 Task: Create a section Feature Flurry and in the section, add a milestone Natural Language Processing Integration in the project ZirconTech.
Action: Mouse moved to (56, 241)
Screenshot: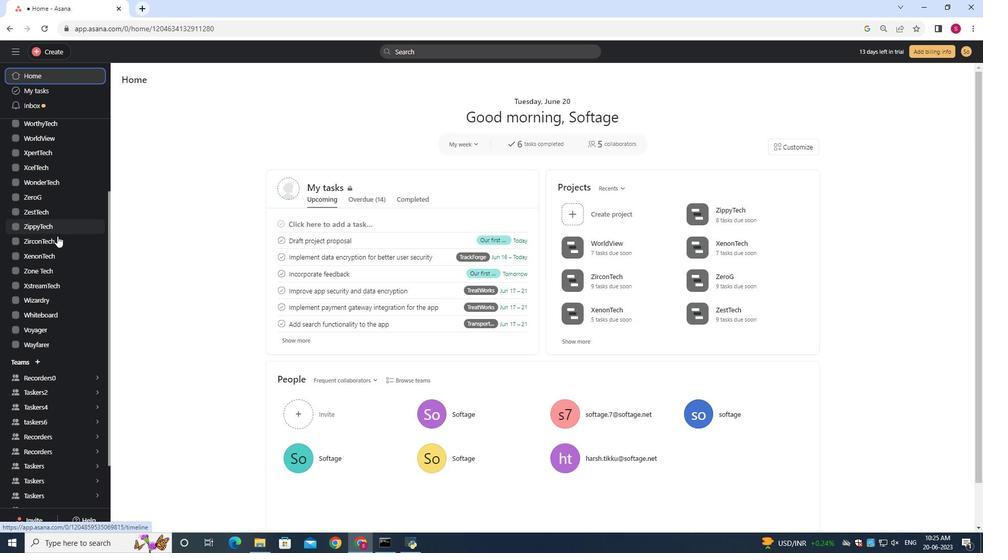 
Action: Mouse pressed left at (56, 241)
Screenshot: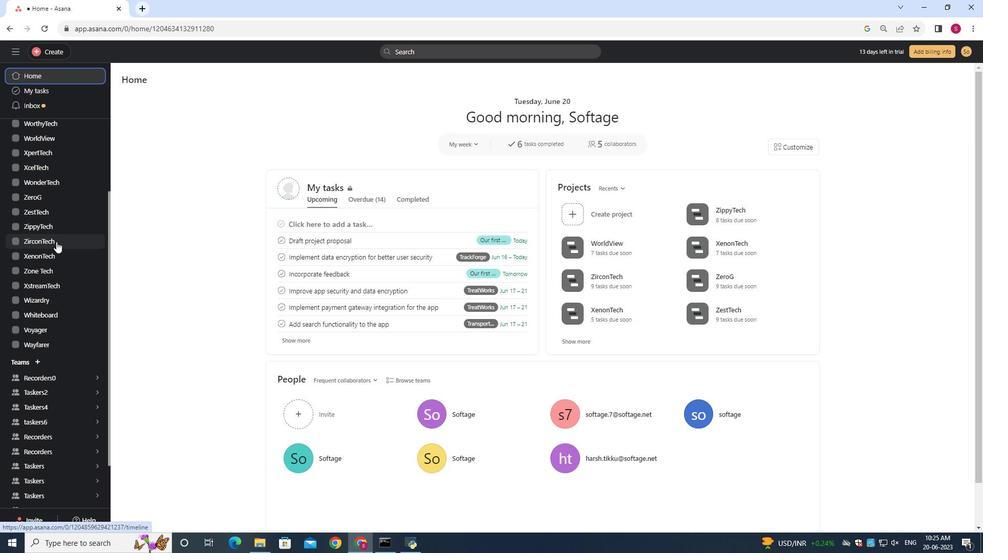 
Action: Mouse moved to (166, 126)
Screenshot: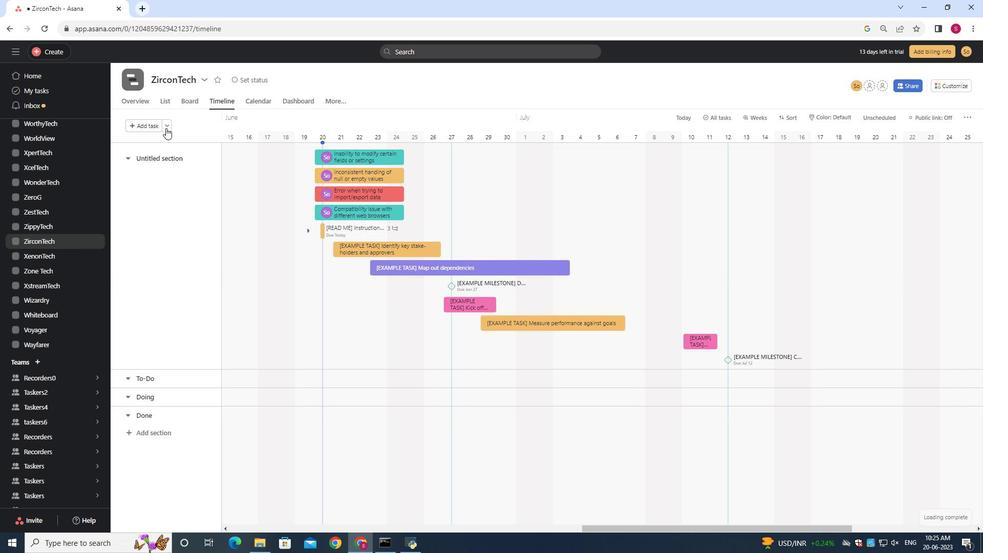 
Action: Mouse pressed left at (166, 126)
Screenshot: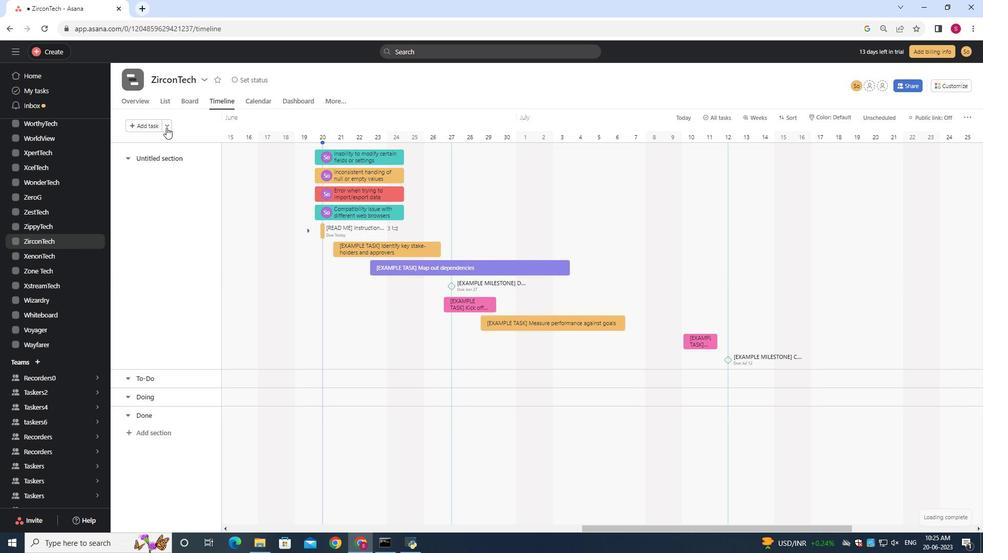 
Action: Mouse moved to (171, 139)
Screenshot: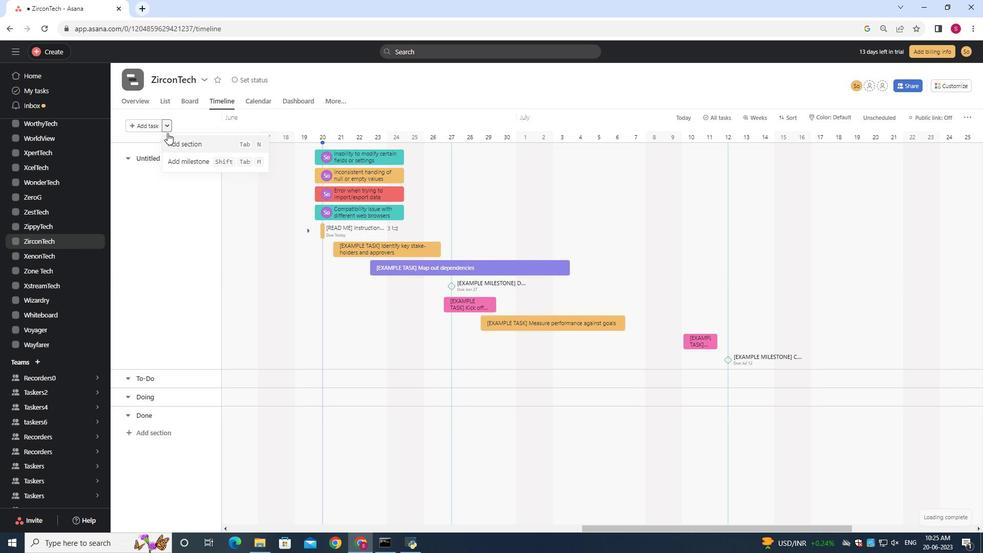 
Action: Mouse pressed left at (171, 139)
Screenshot: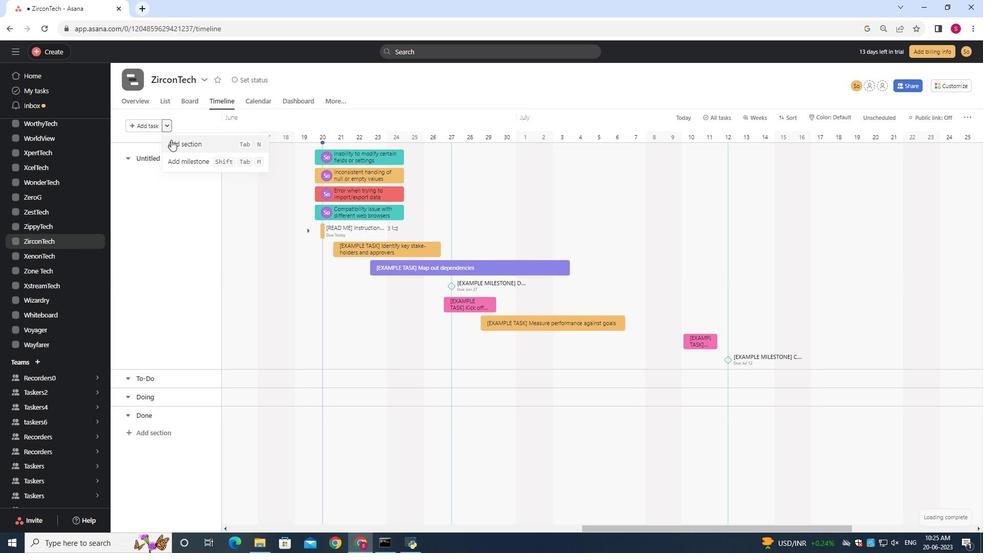 
Action: Key pressed <Key.shift>Feature<Key.space><Key.shift><Key.shift><Key.shift><Key.shift><Key.shift><Key.shift><Key.shift><Key.shift><Key.shift><Key.shift><Key.shift><Key.shift>Flurry<Key.space>
Screenshot: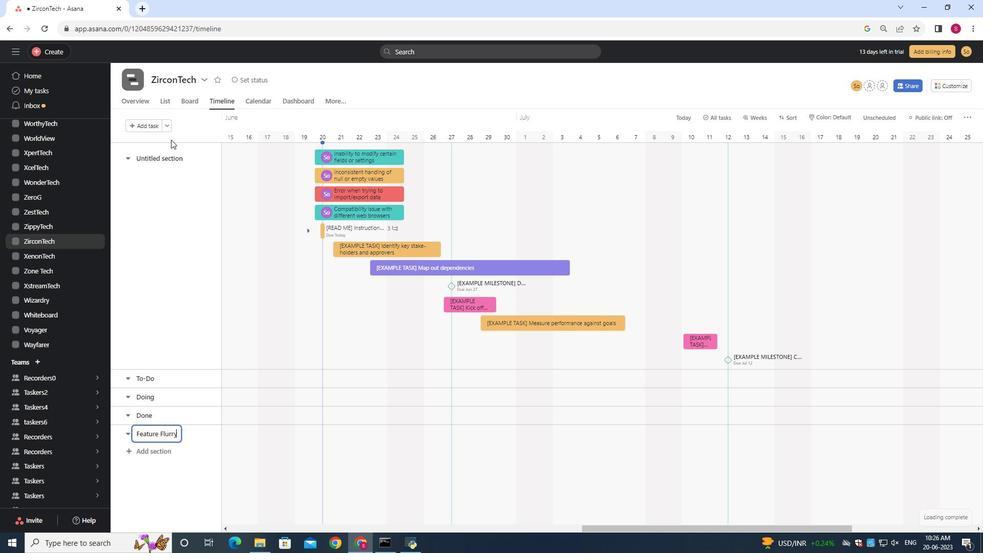 
Action: Mouse moved to (234, 441)
Screenshot: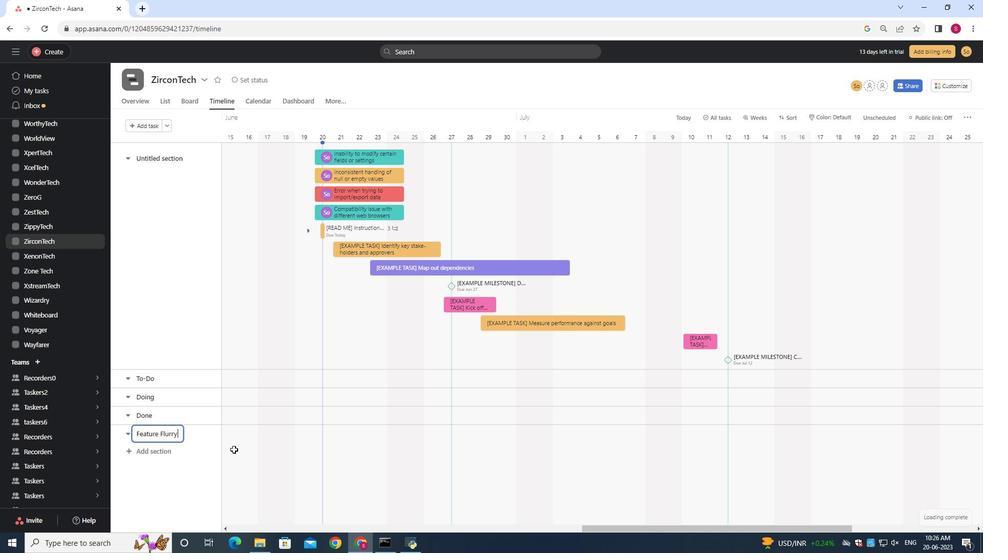 
Action: Mouse pressed left at (234, 441)
Screenshot: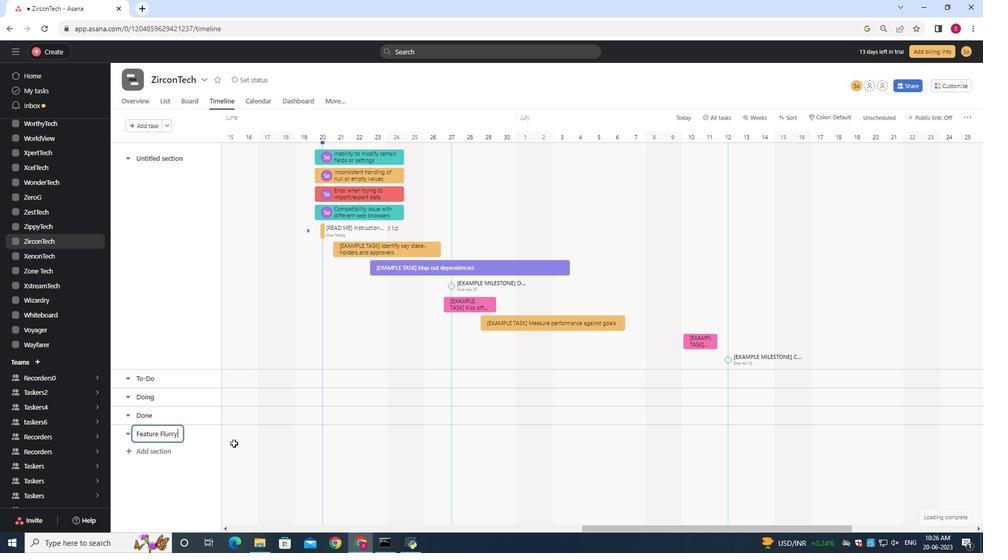 
Action: Key pressed <Key.shift>Natural<Key.space><Key.shift>Language<Key.space><Key.shift>Processing<Key.space><Key.shift>Integration
Screenshot: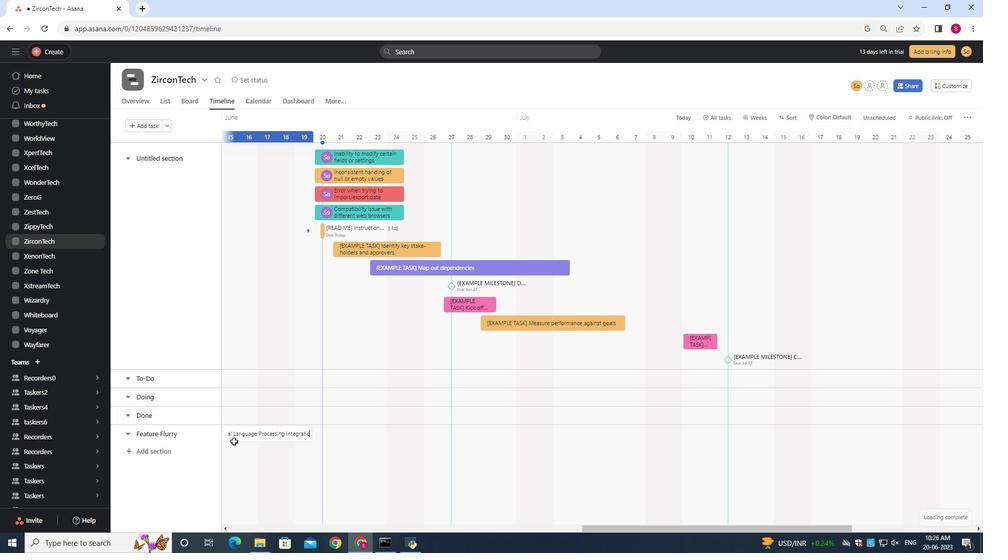 
Action: Mouse moved to (256, 433)
Screenshot: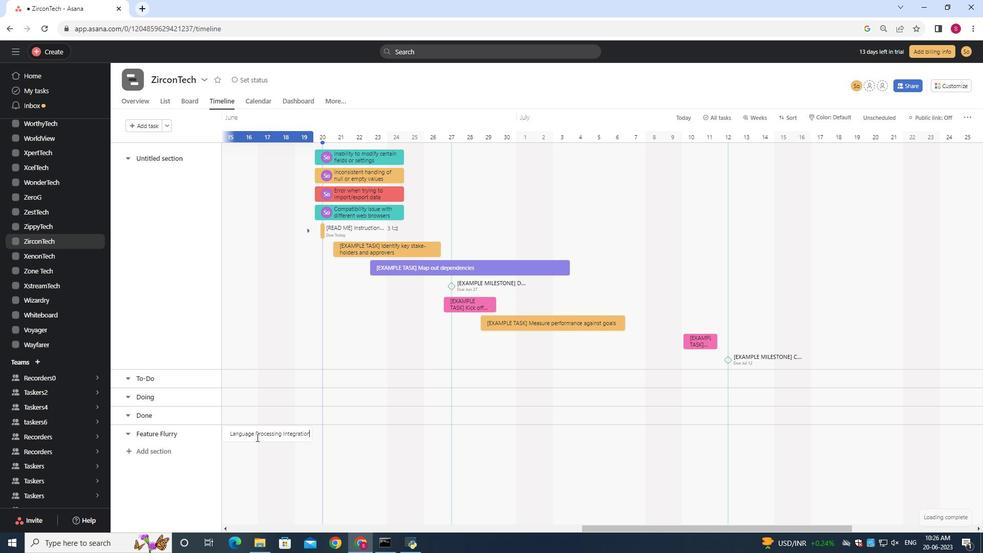 
Action: Mouse pressed right at (256, 433)
Screenshot: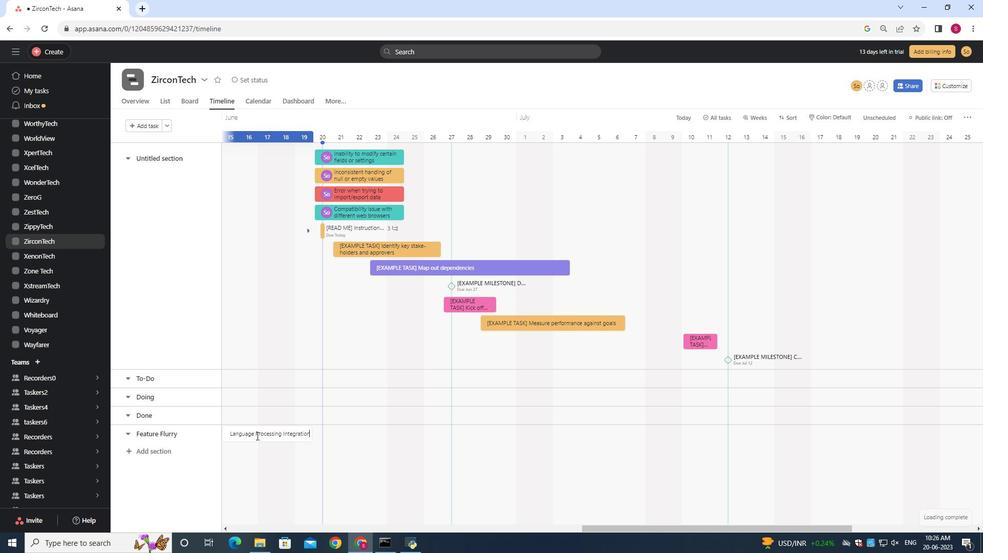 
Action: Mouse moved to (290, 385)
Screenshot: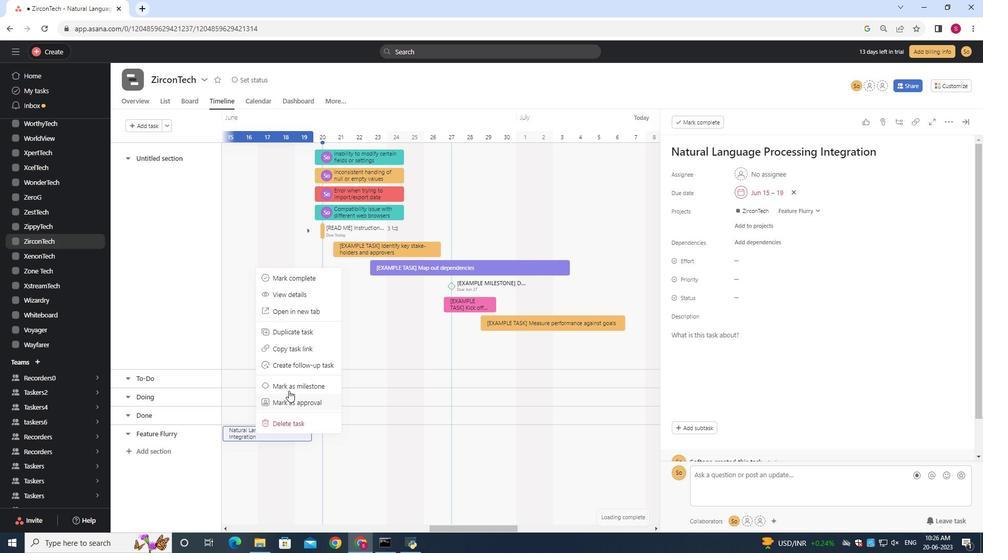 
Action: Mouse pressed left at (290, 385)
Screenshot: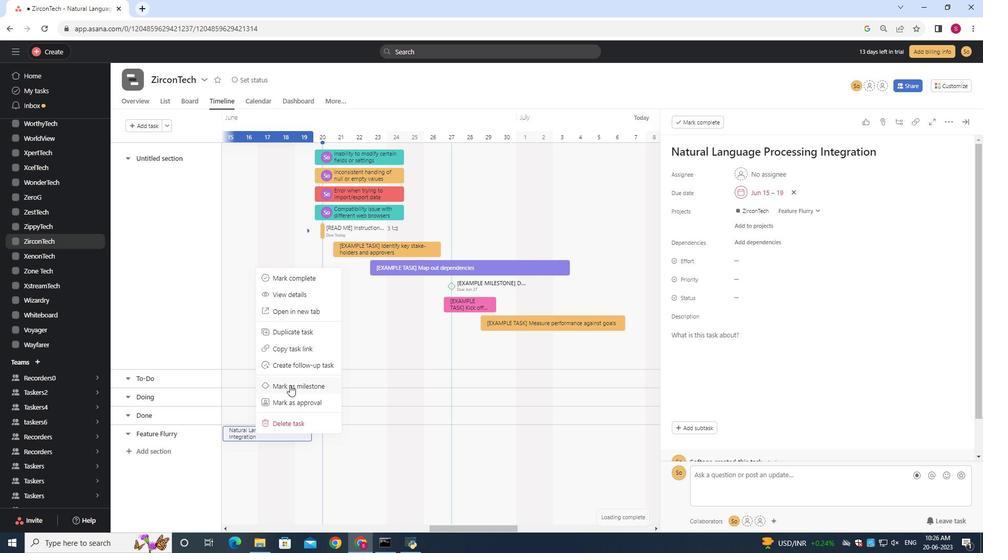 
Action: Mouse moved to (310, 387)
Screenshot: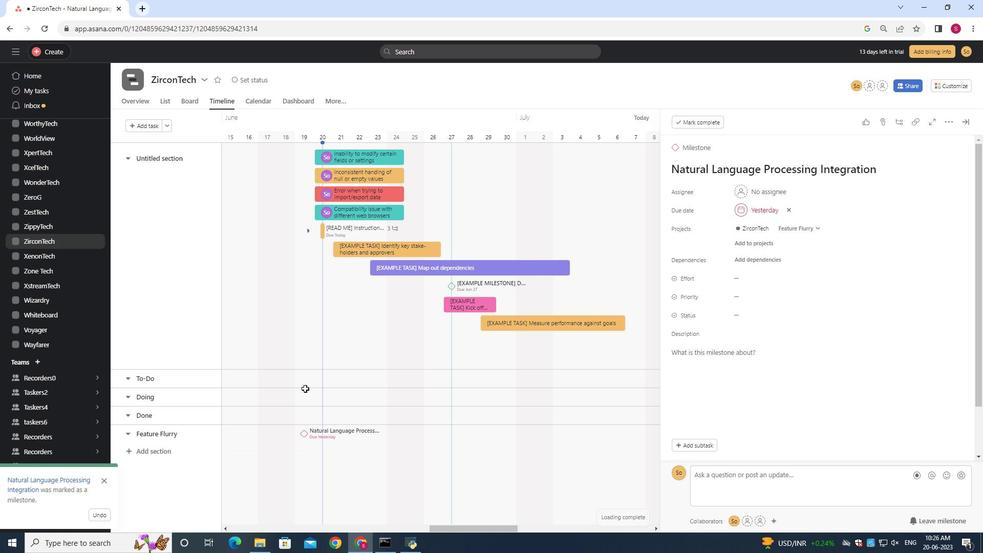 
